 Task: Check the median days on the market of all home types in the last 3 years.
Action: Mouse moved to (861, 194)
Screenshot: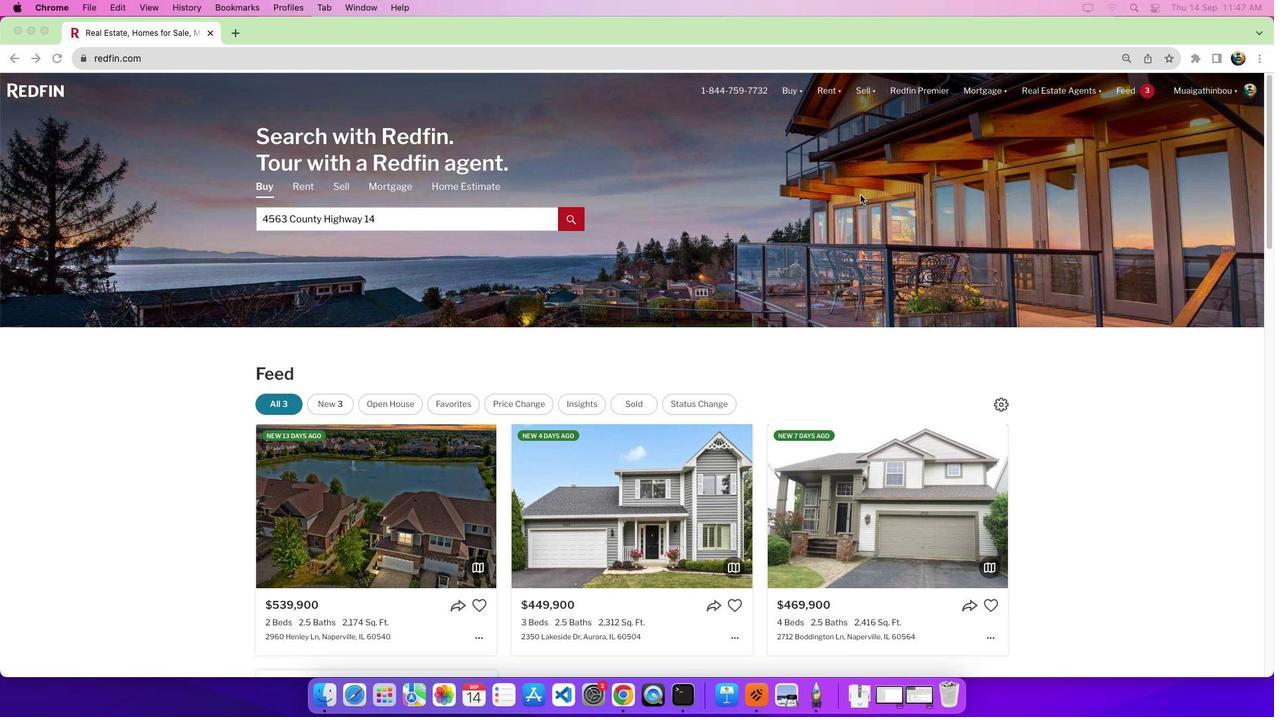 
Action: Mouse pressed left at (861, 194)
Screenshot: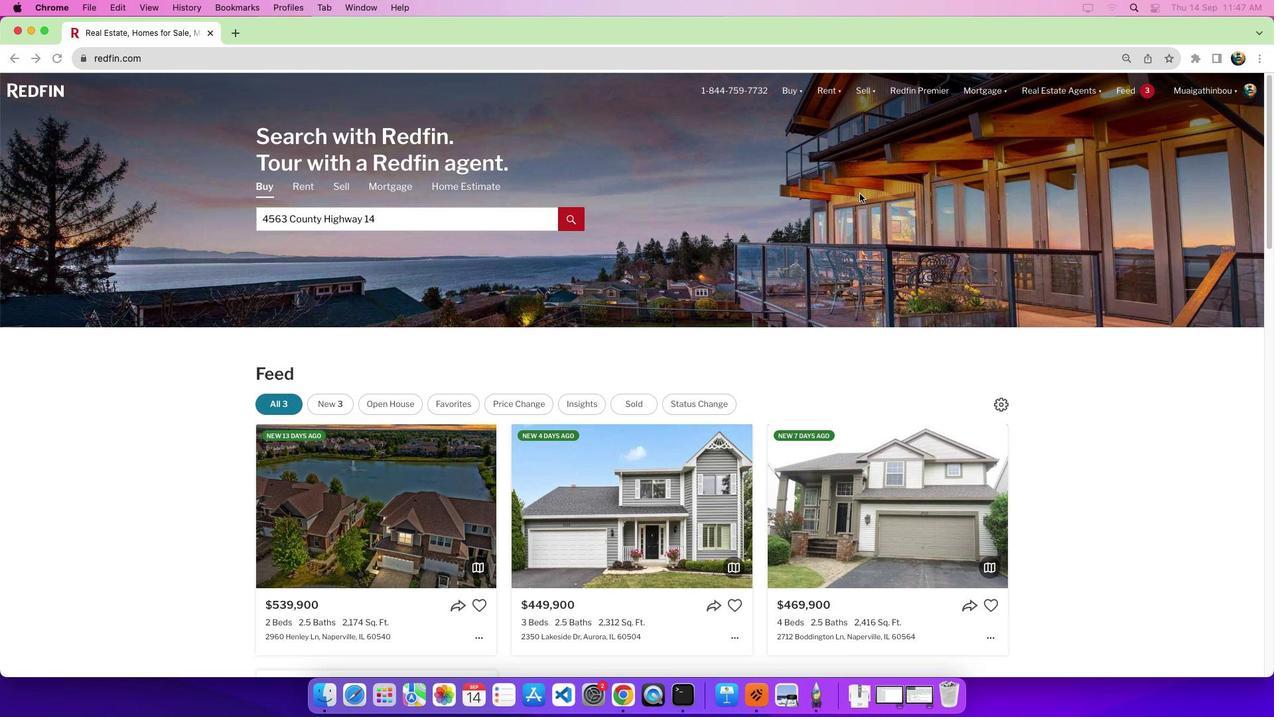 
Action: Mouse moved to (1043, 188)
Screenshot: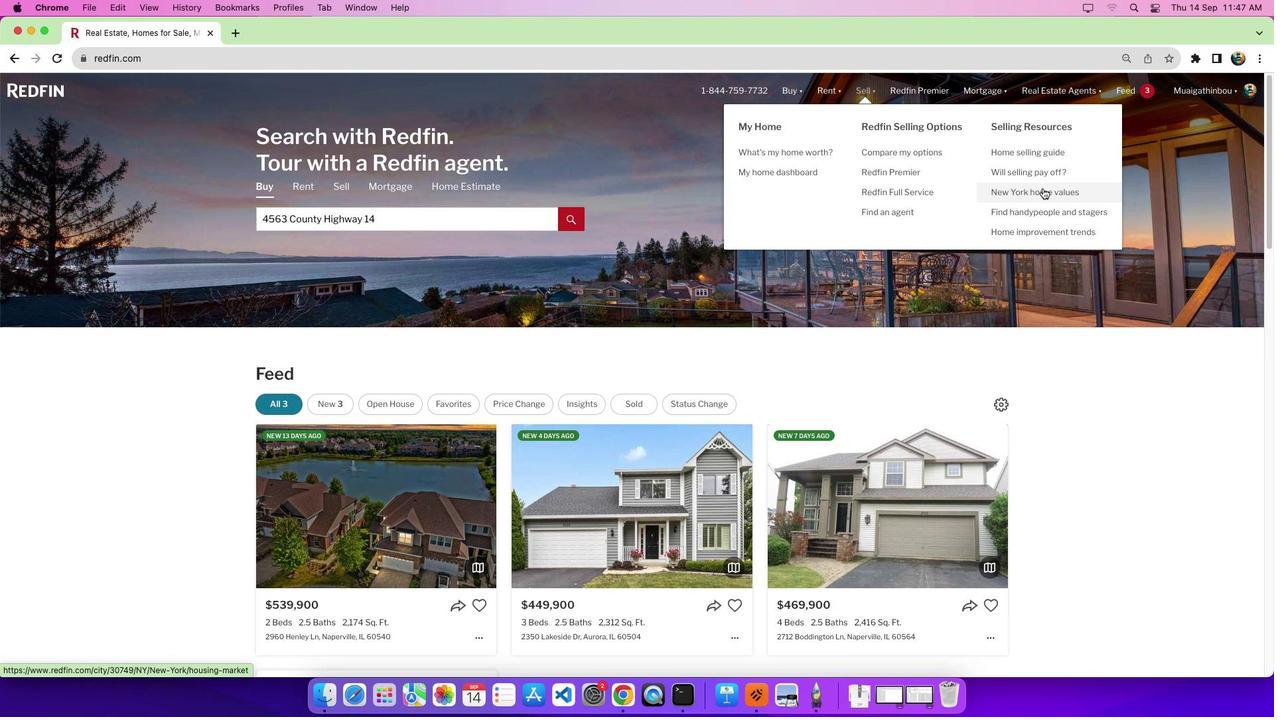 
Action: Mouse pressed left at (1043, 188)
Screenshot: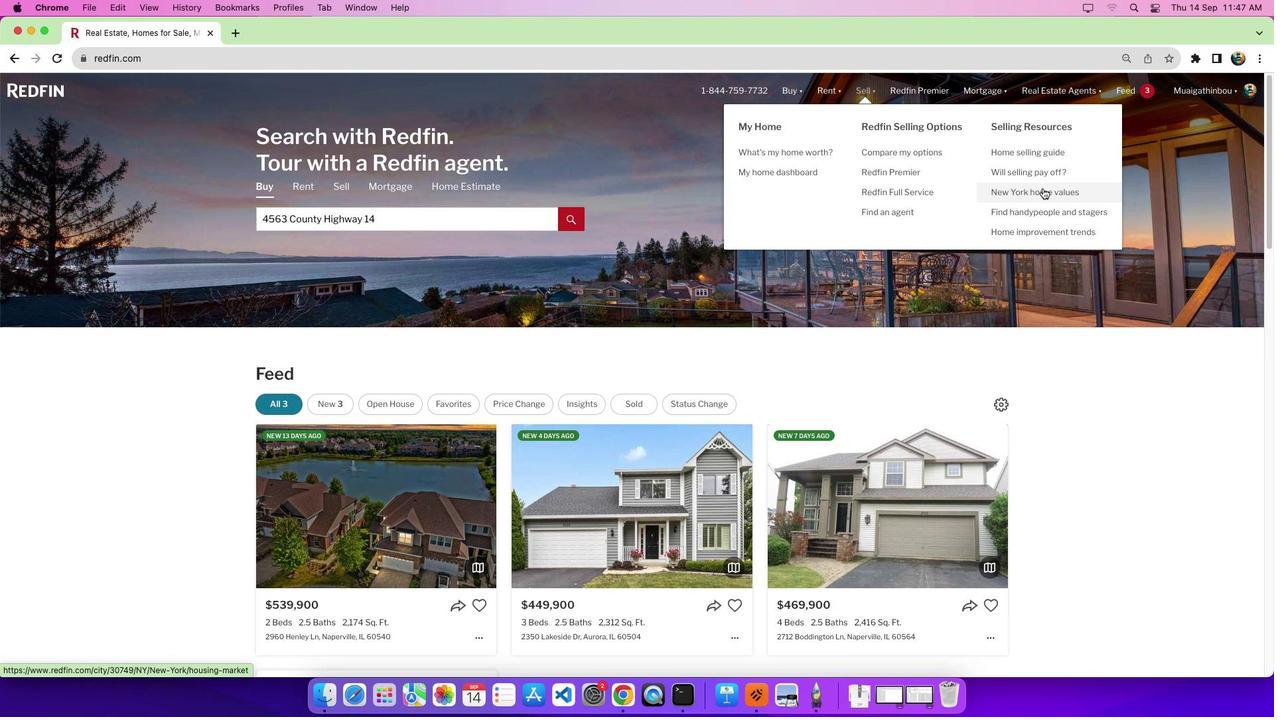 
Action: Mouse moved to (633, 357)
Screenshot: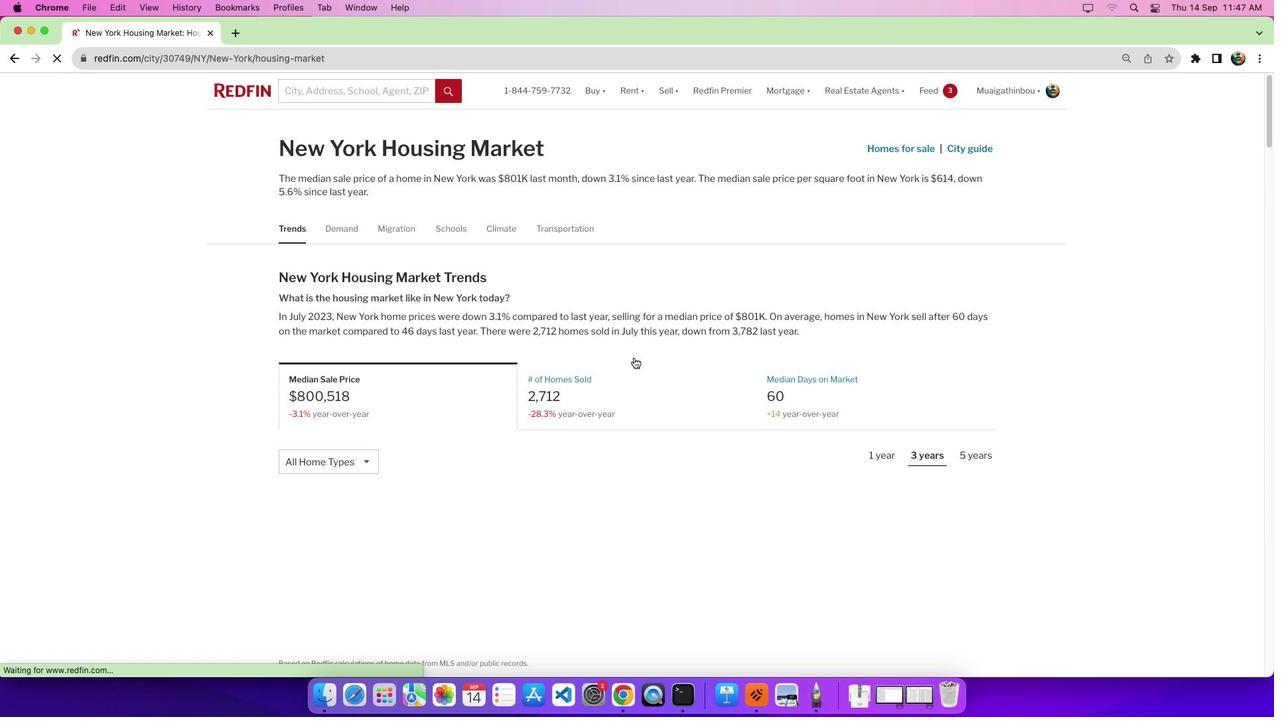 
Action: Mouse scrolled (633, 357) with delta (0, 0)
Screenshot: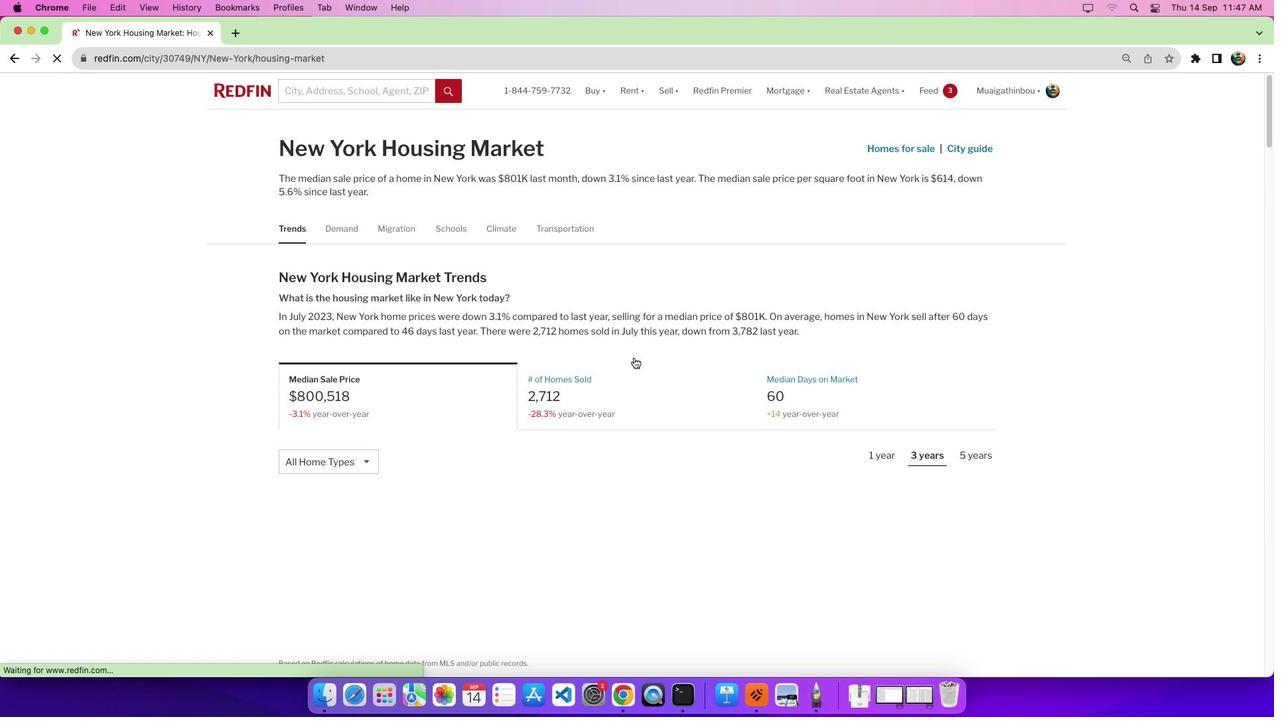 
Action: Mouse moved to (634, 357)
Screenshot: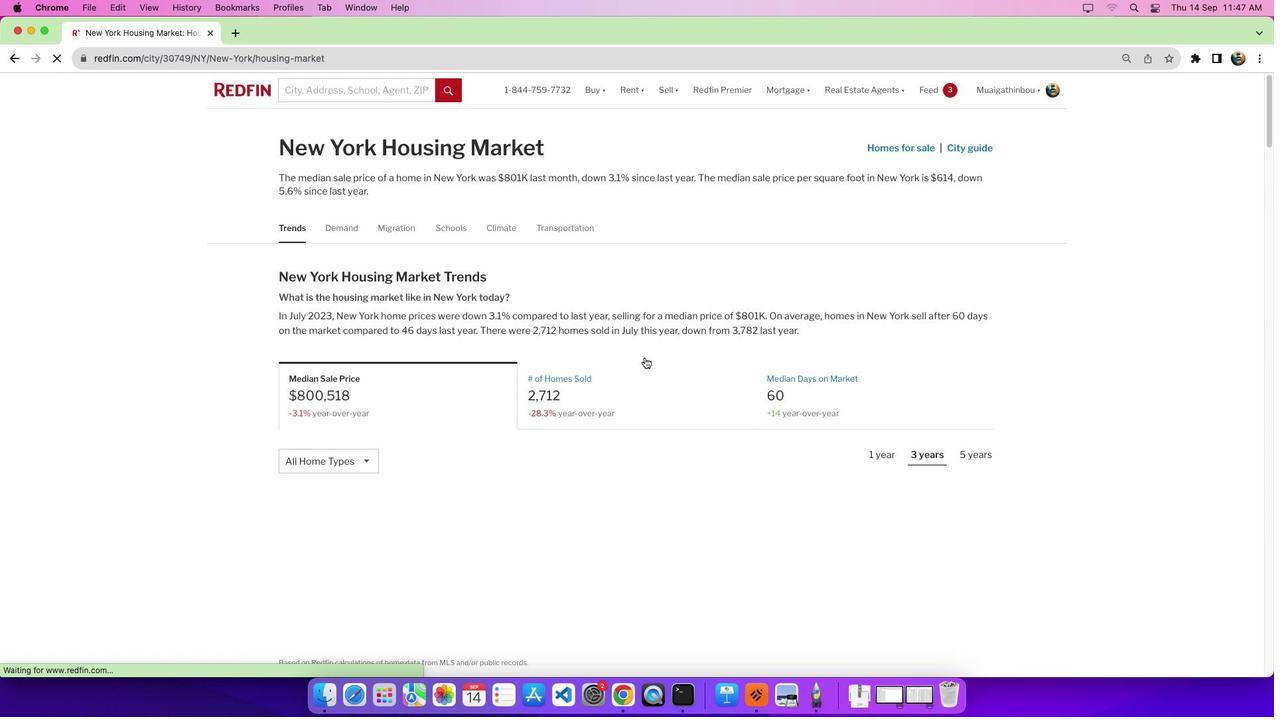 
Action: Mouse scrolled (634, 357) with delta (0, 0)
Screenshot: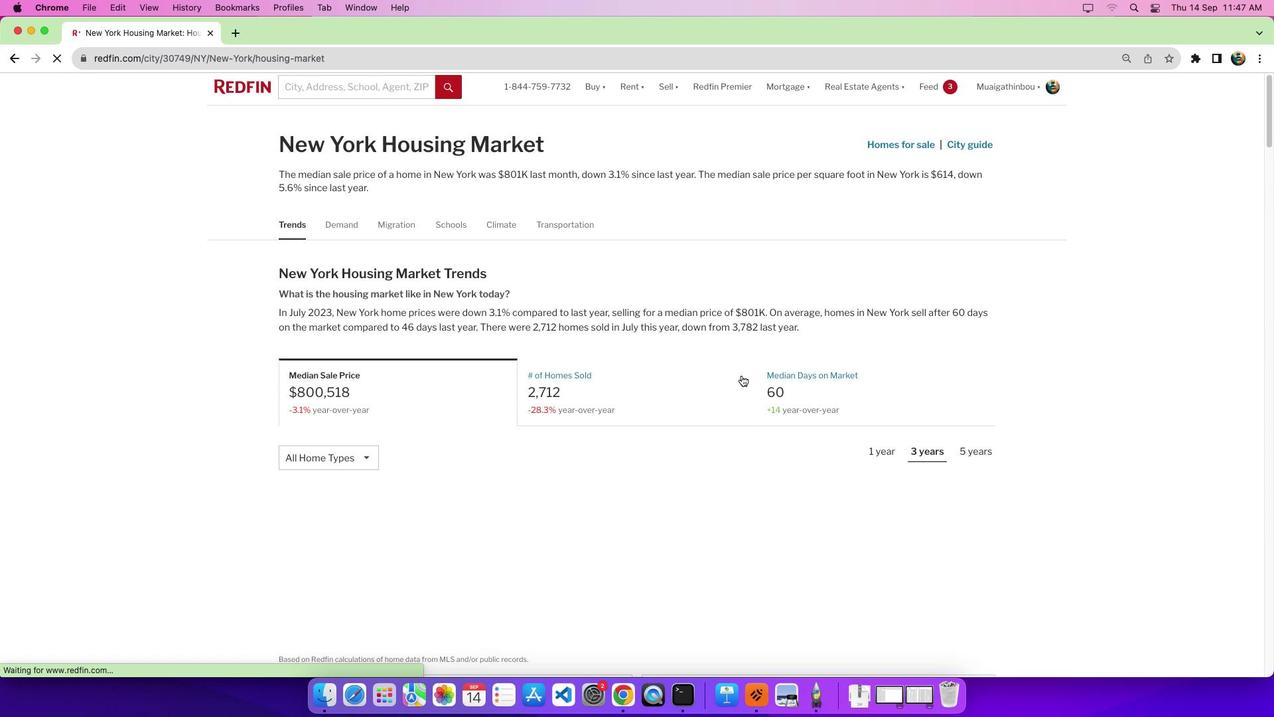 
Action: Mouse moved to (777, 384)
Screenshot: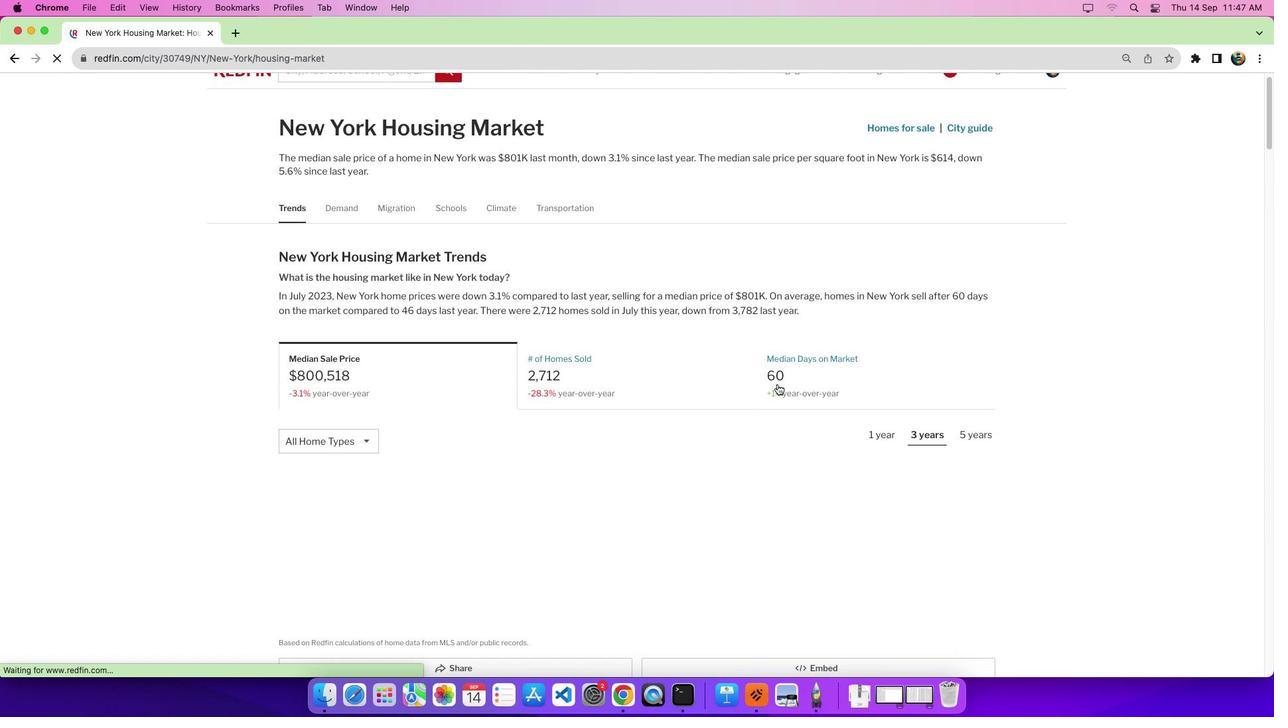 
Action: Mouse pressed left at (777, 384)
Screenshot: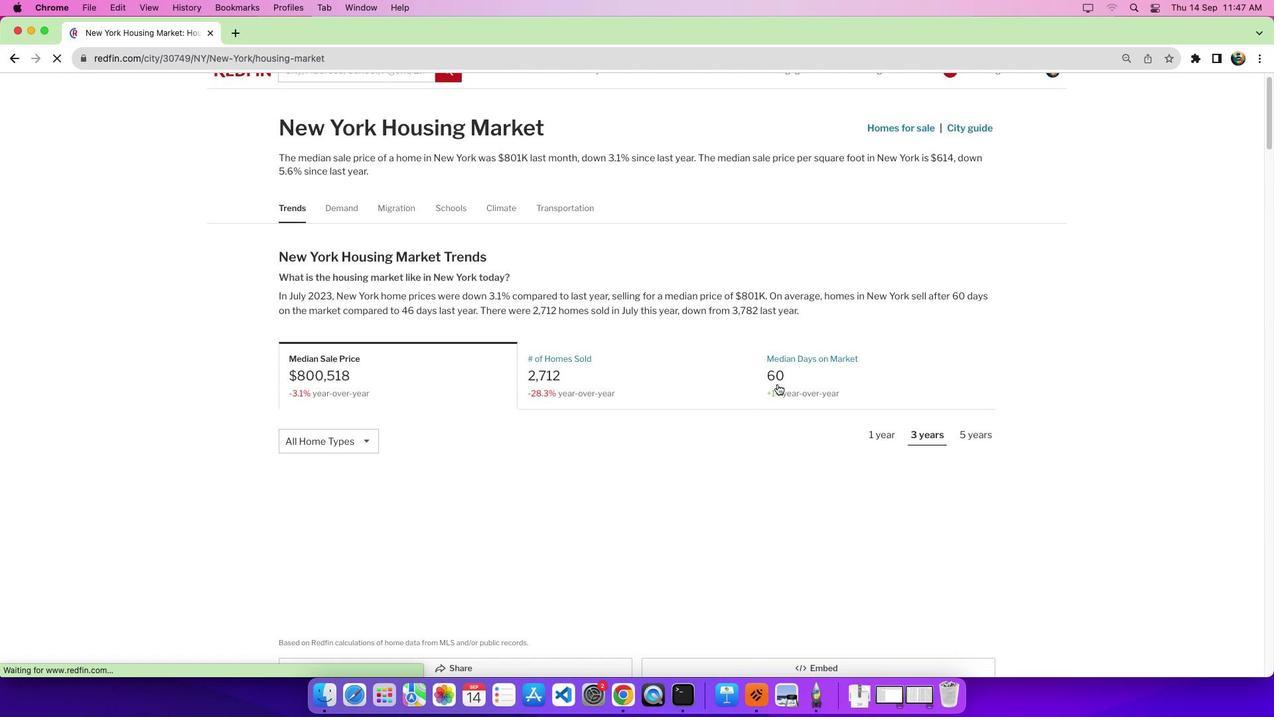 
Action: Mouse pressed left at (777, 384)
Screenshot: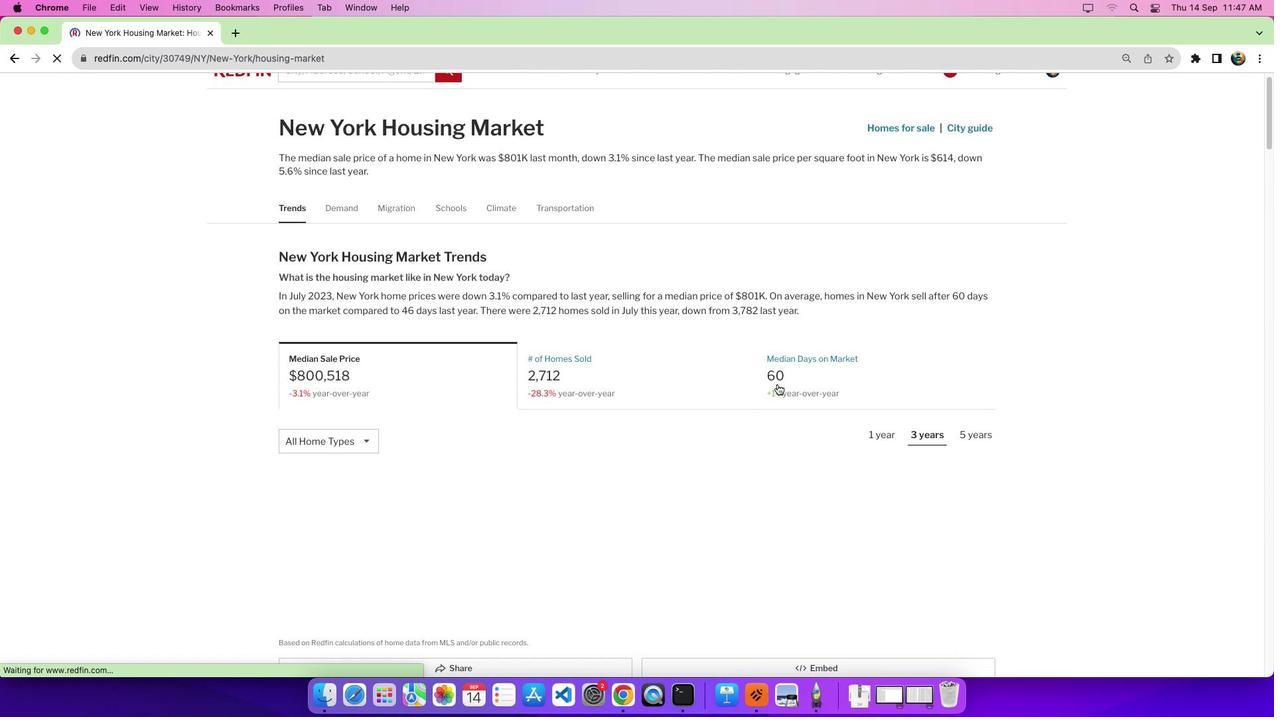 
Action: Mouse moved to (783, 379)
Screenshot: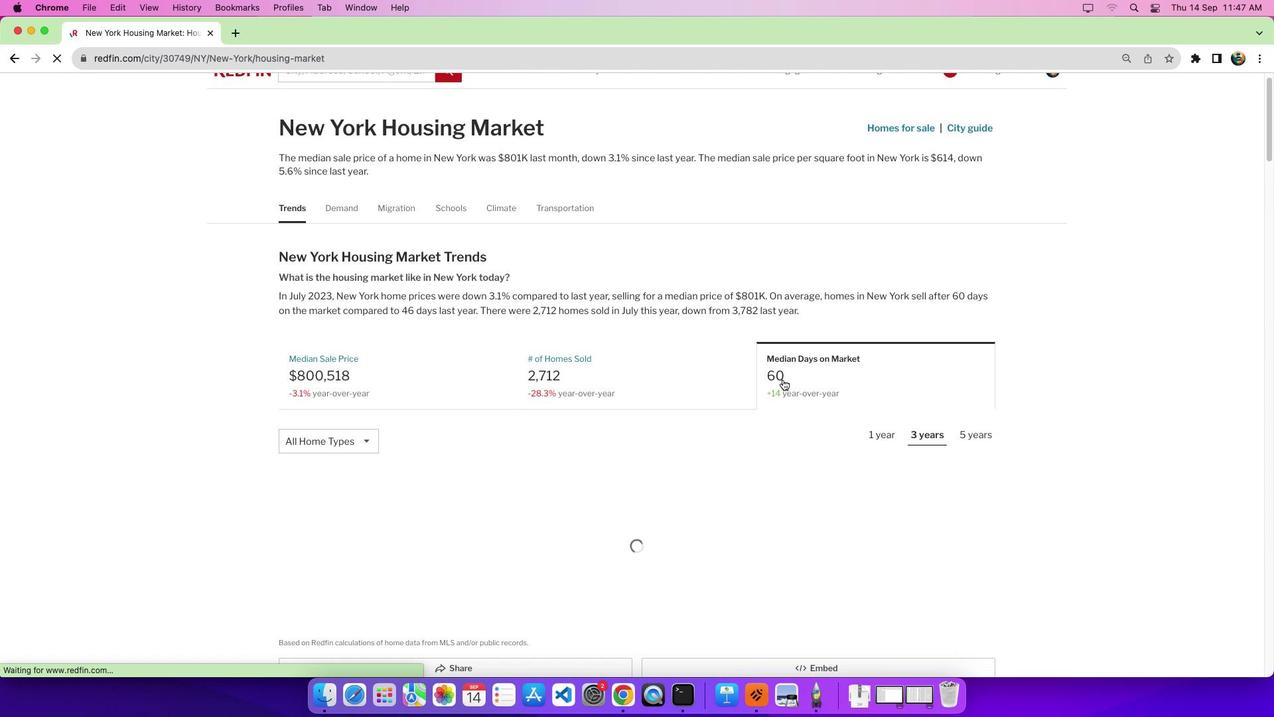 
Action: Mouse pressed left at (783, 379)
Screenshot: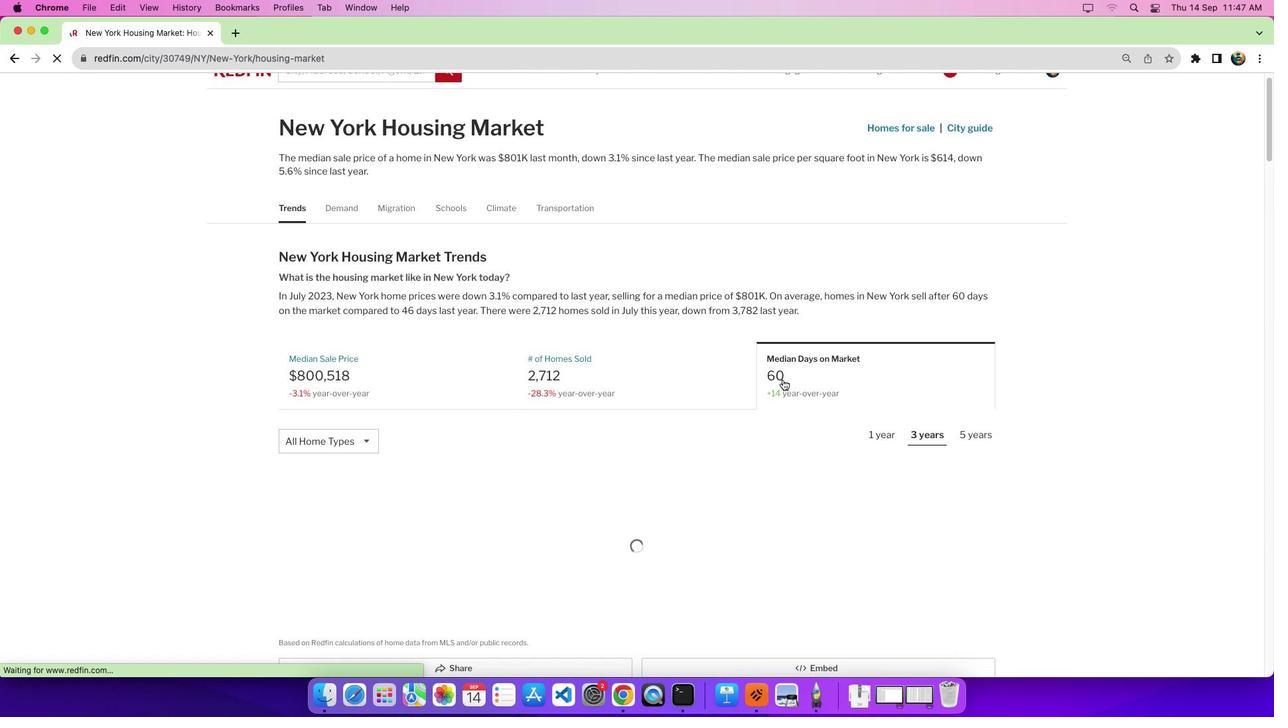 
Action: Mouse moved to (897, 437)
Screenshot: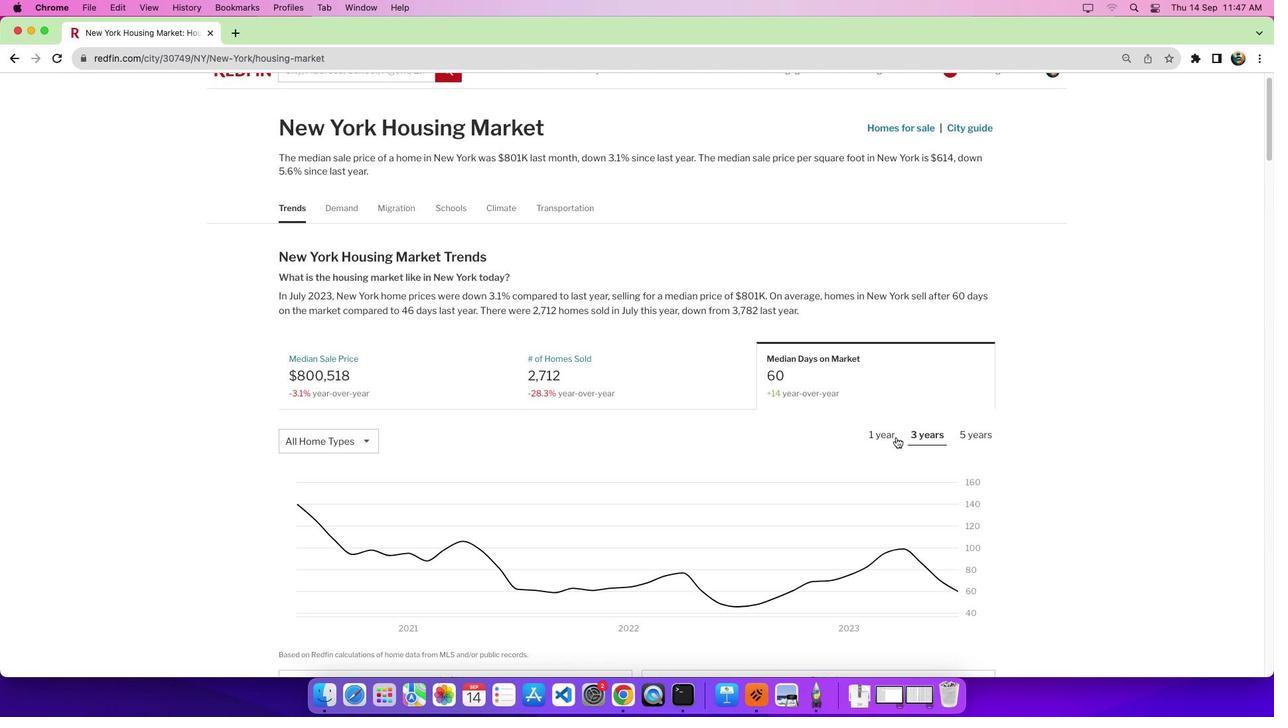 
Action: Mouse pressed left at (897, 437)
Screenshot: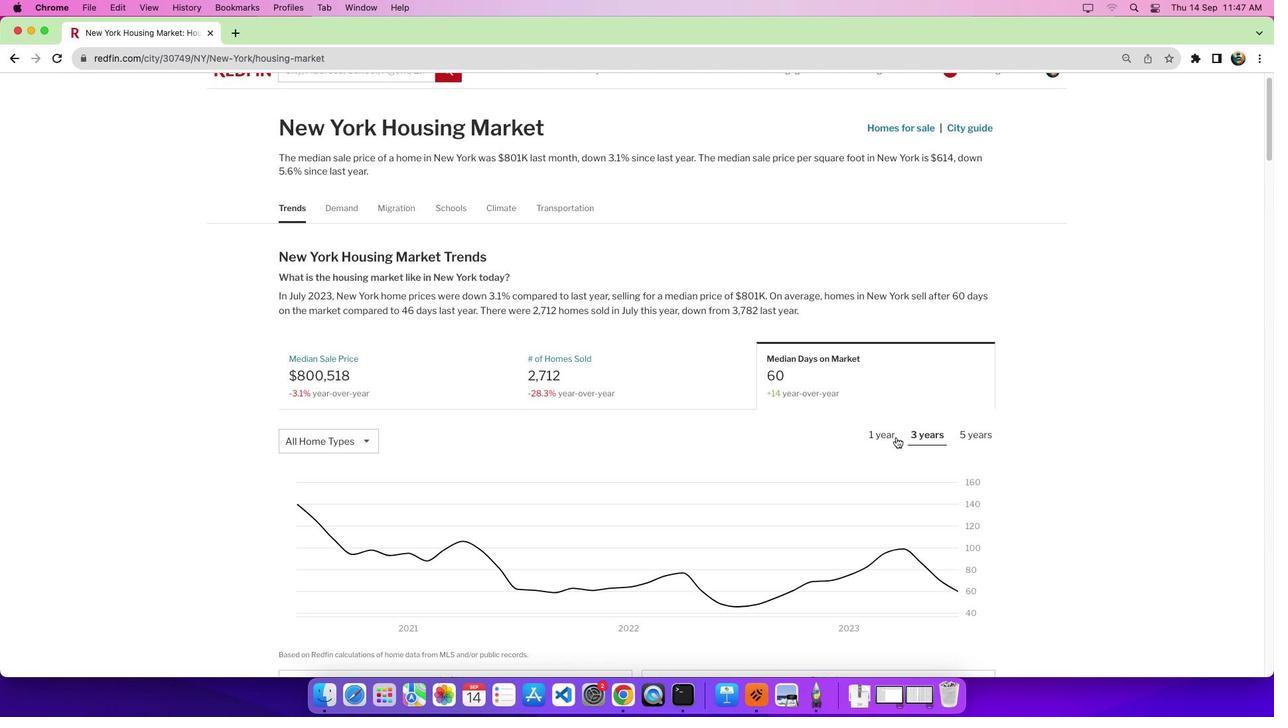 
Action: Mouse moved to (908, 434)
Screenshot: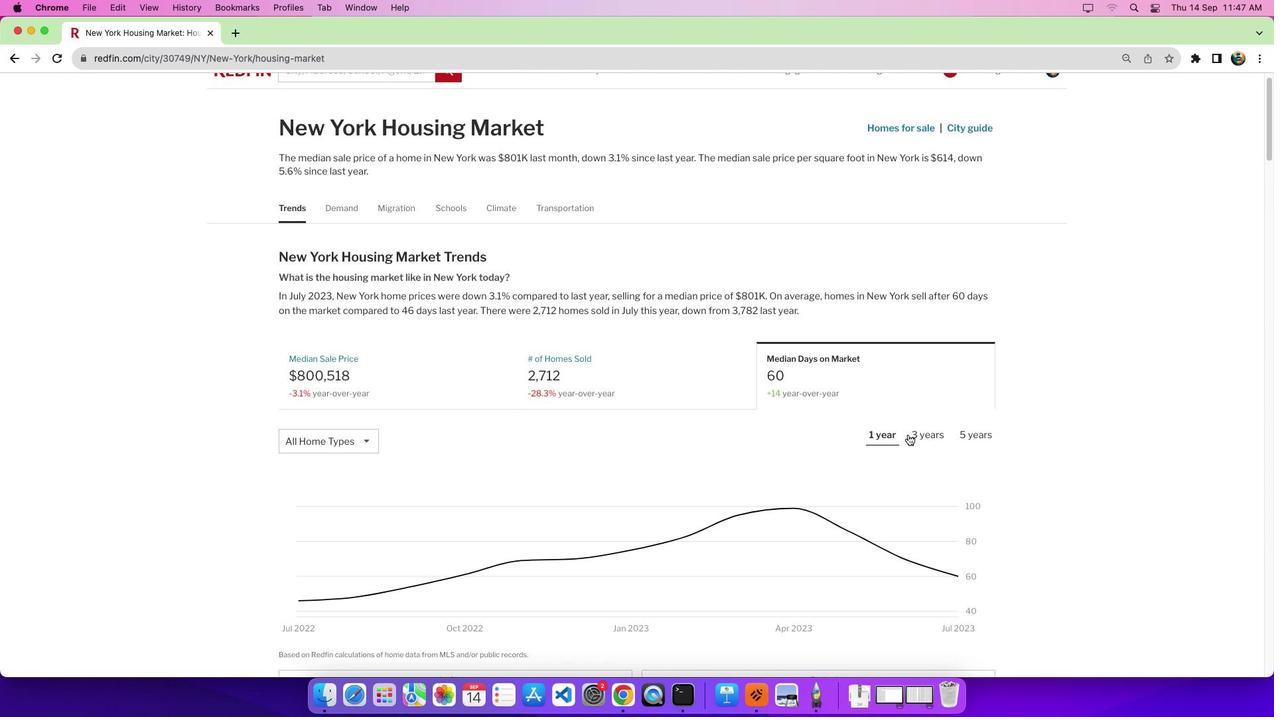 
Action: Mouse pressed left at (908, 434)
Screenshot: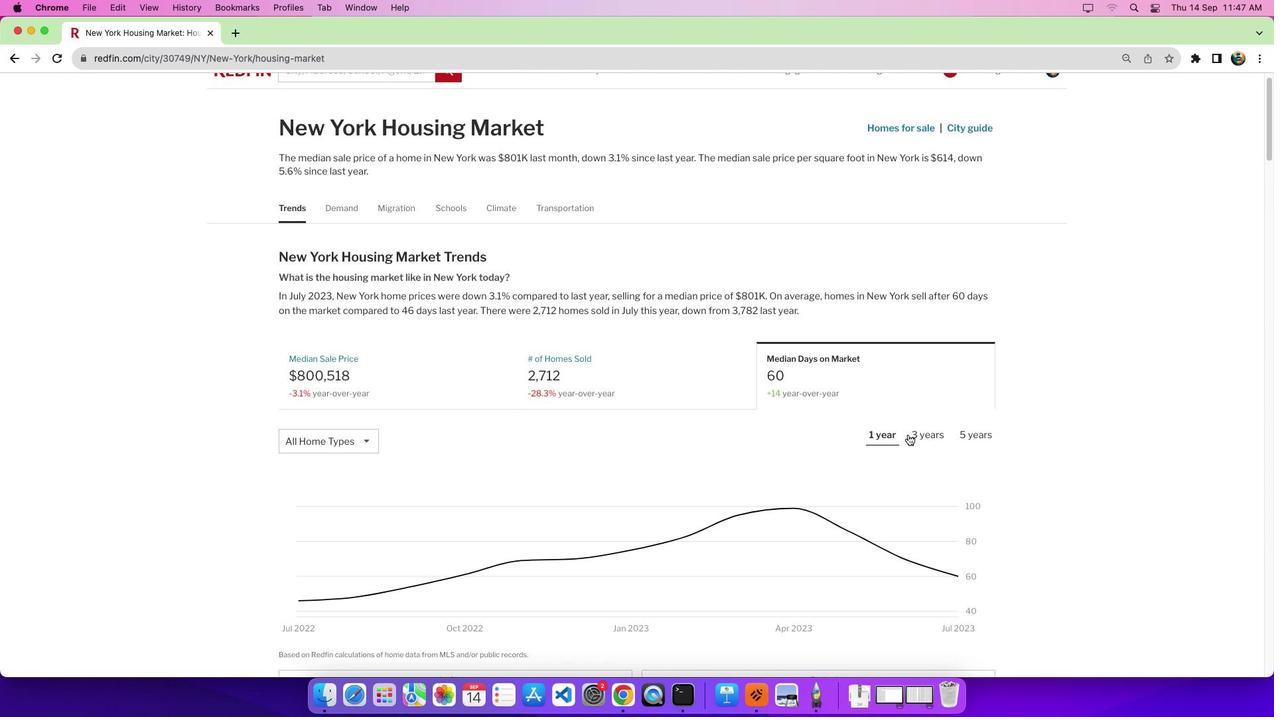 
Action: Mouse moved to (842, 474)
Screenshot: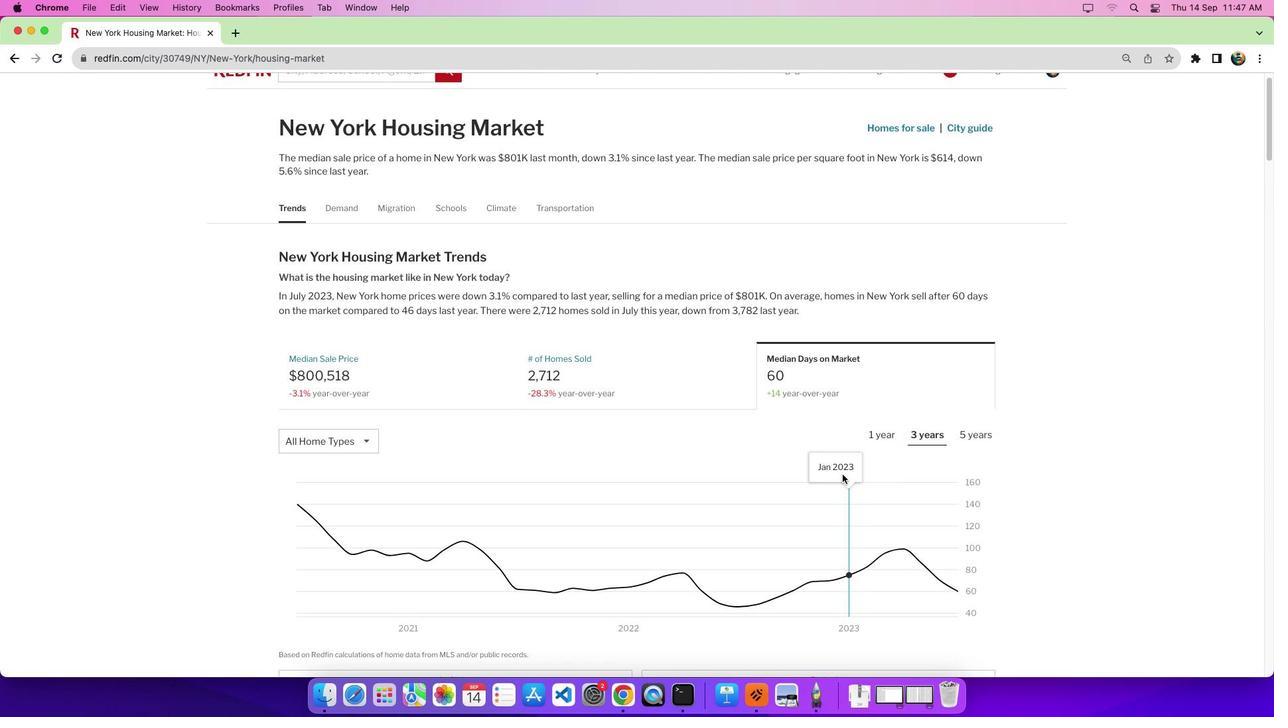 
Action: Mouse scrolled (842, 474) with delta (0, 0)
Screenshot: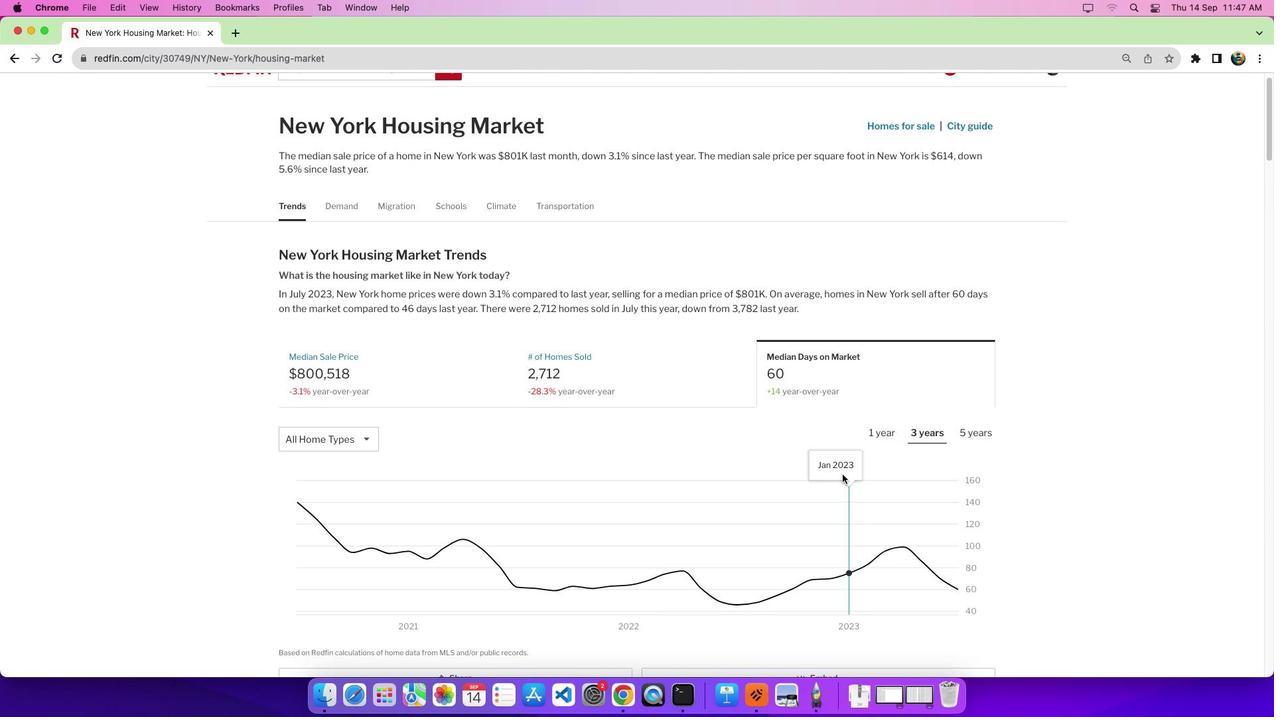 
Action: Mouse scrolled (842, 474) with delta (0, 0)
Screenshot: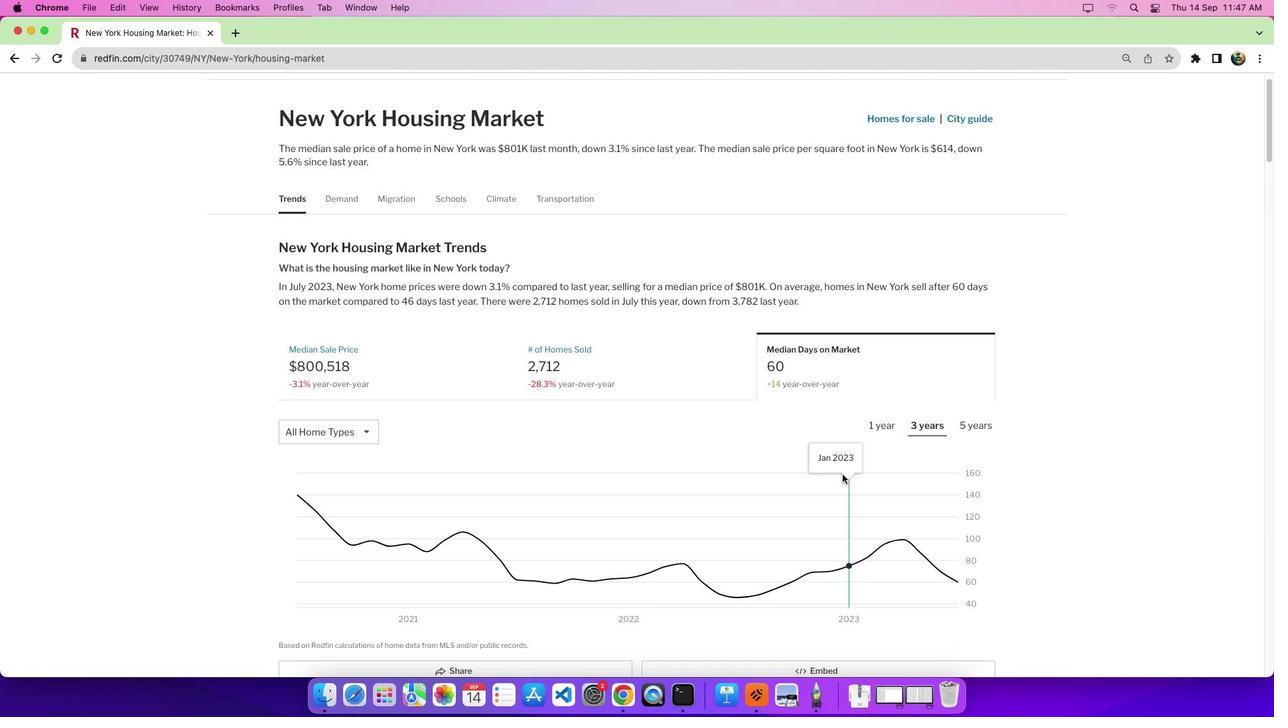 
Action: Mouse scrolled (842, 474) with delta (0, 0)
Screenshot: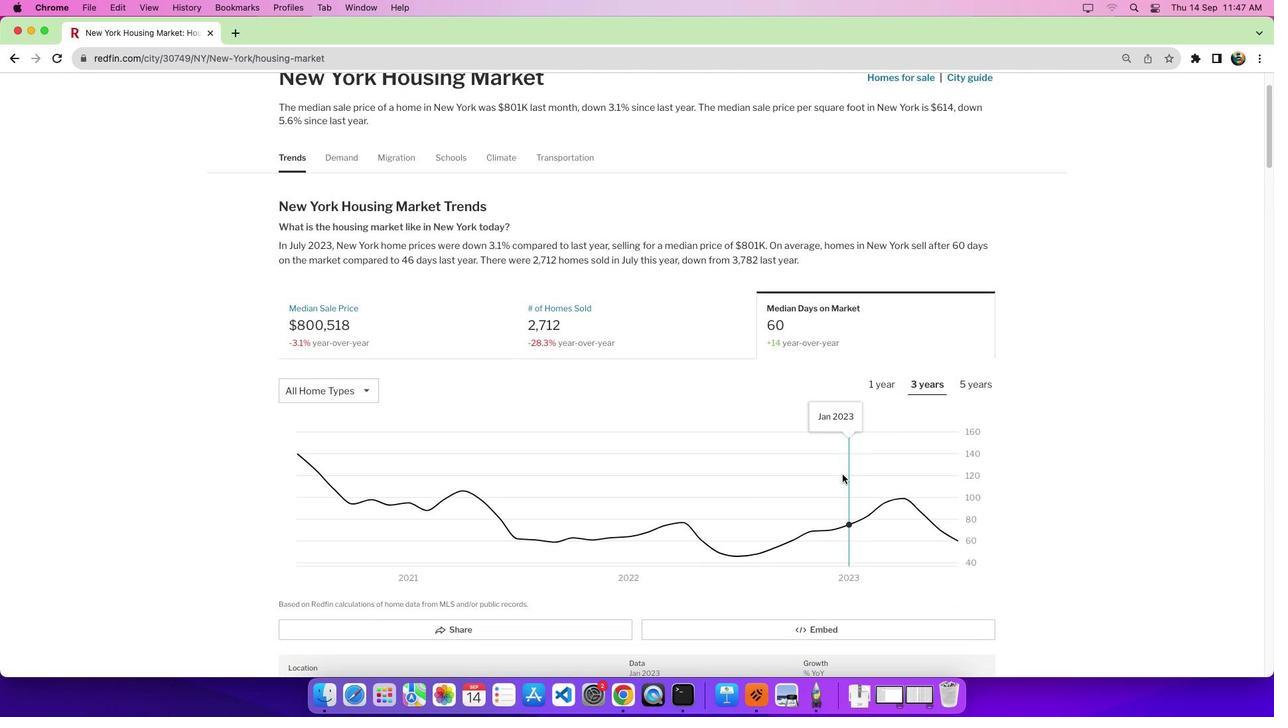 
Action: Mouse scrolled (842, 474) with delta (0, 0)
Screenshot: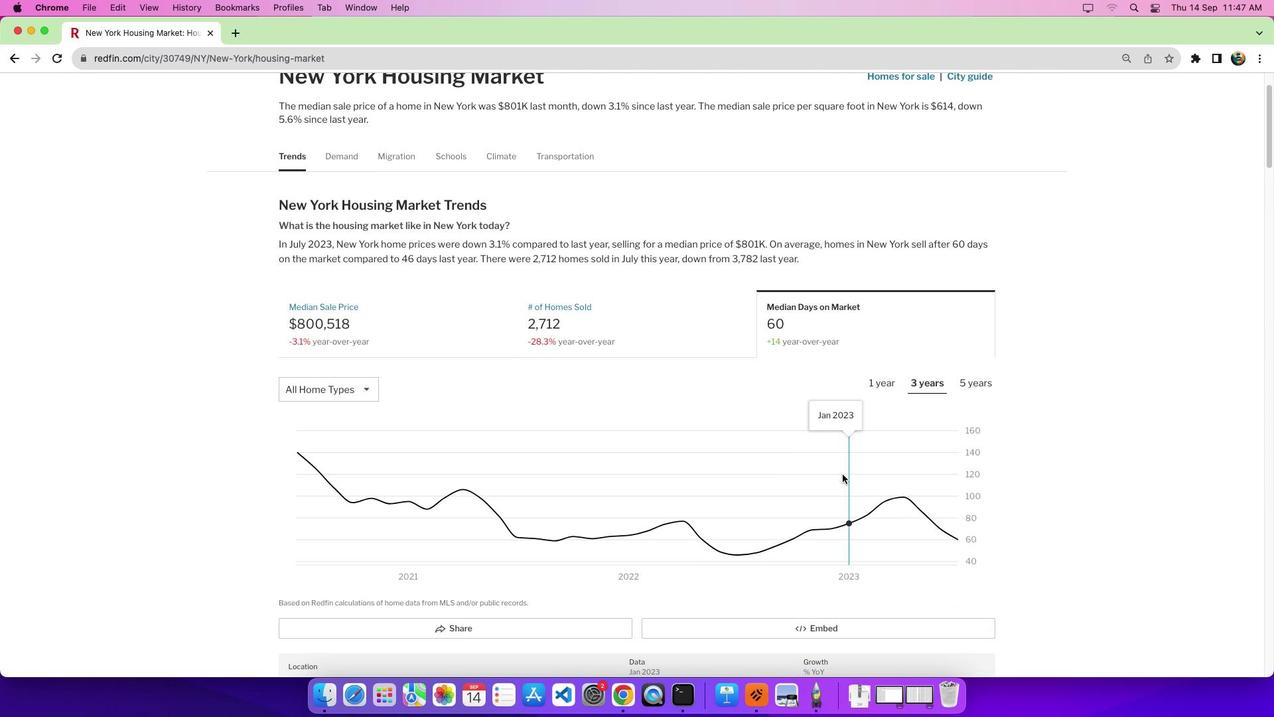 
Action: Mouse moved to (783, 452)
Screenshot: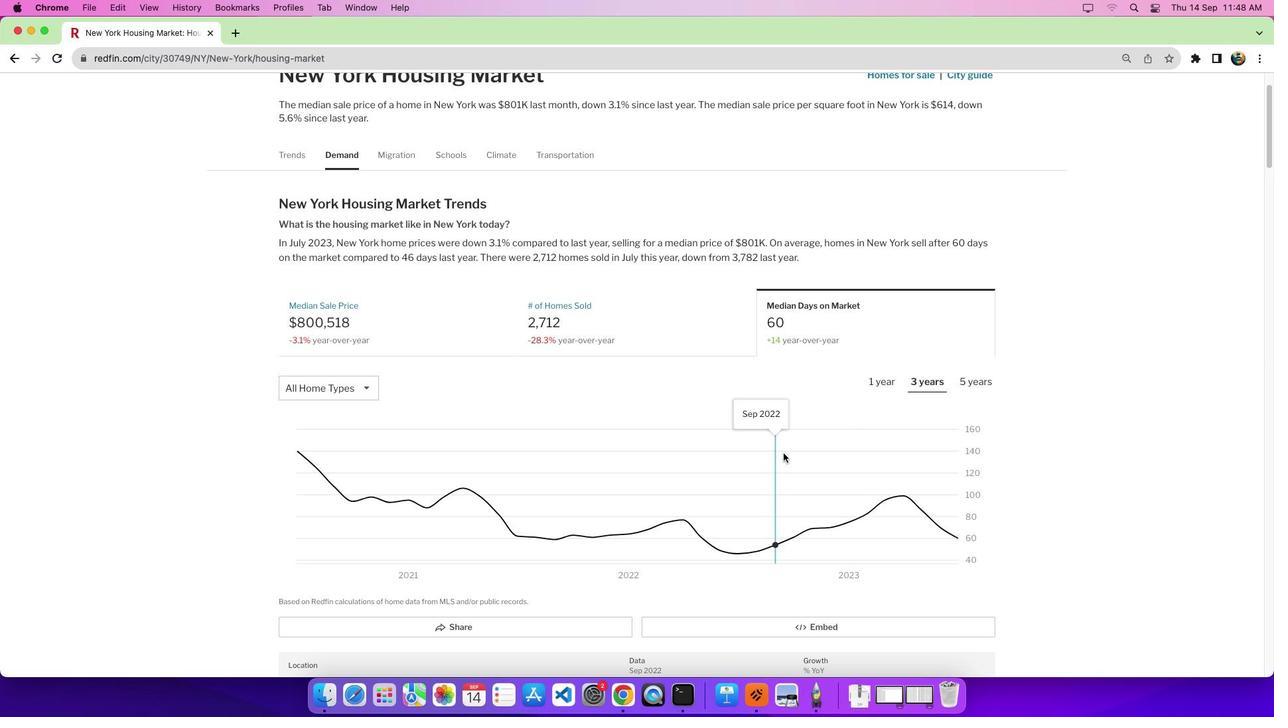 
